 Task: Sort the products in the category "Soups" by price (lowest first).
Action: Mouse moved to (15, 118)
Screenshot: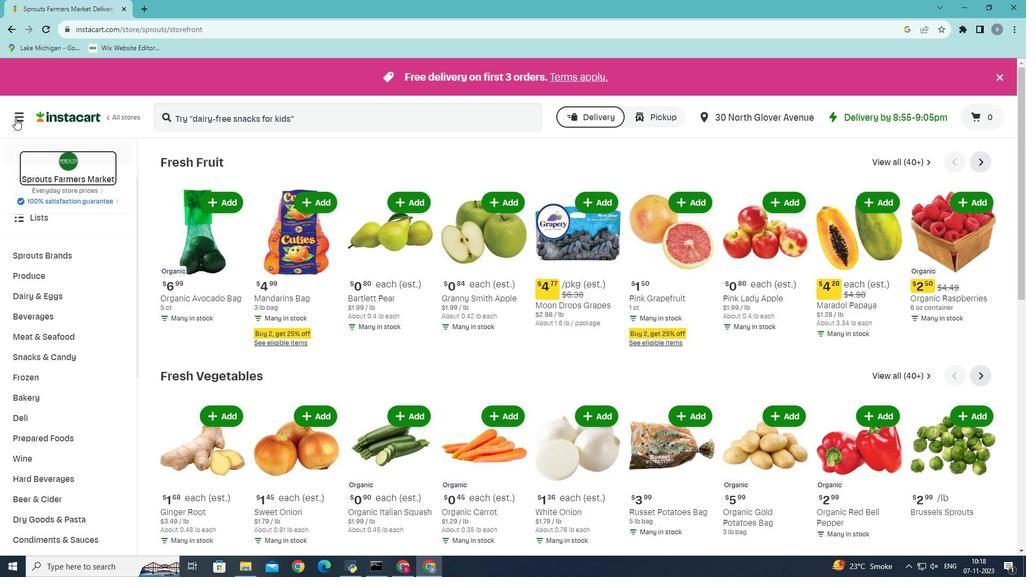 
Action: Mouse pressed left at (15, 118)
Screenshot: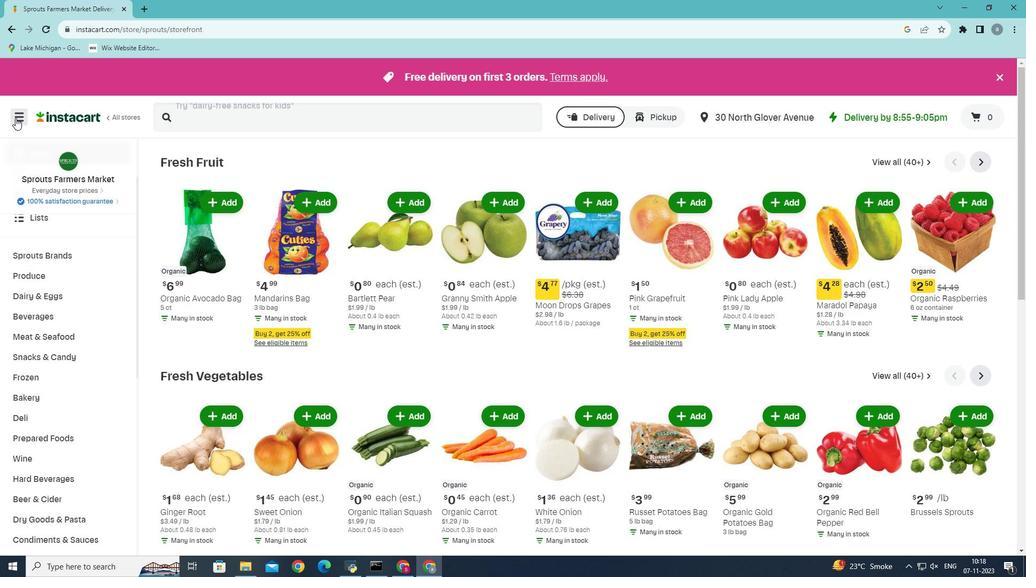 
Action: Mouse moved to (57, 297)
Screenshot: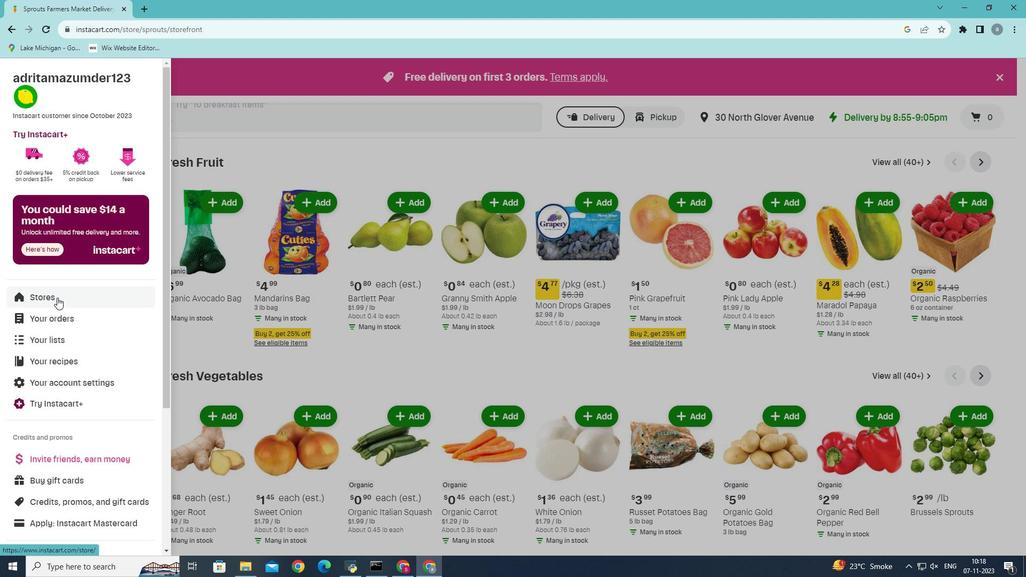 
Action: Mouse pressed left at (57, 297)
Screenshot: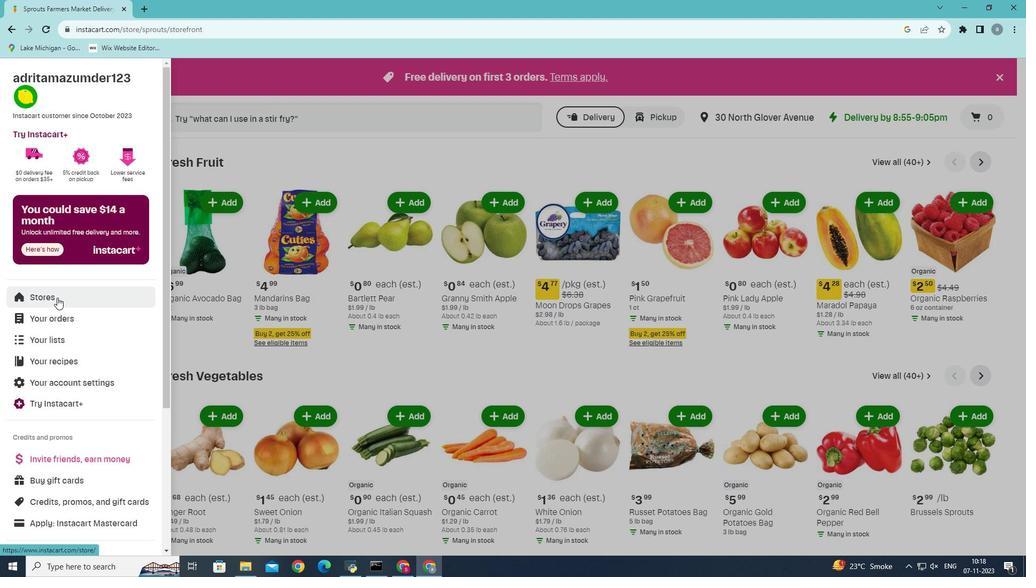
Action: Mouse moved to (252, 111)
Screenshot: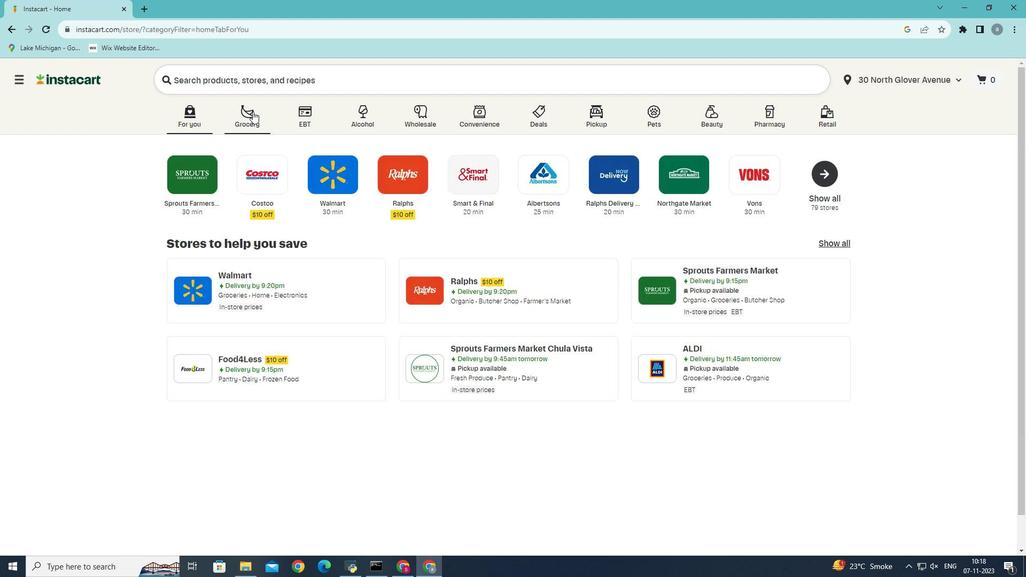 
Action: Mouse pressed left at (252, 111)
Screenshot: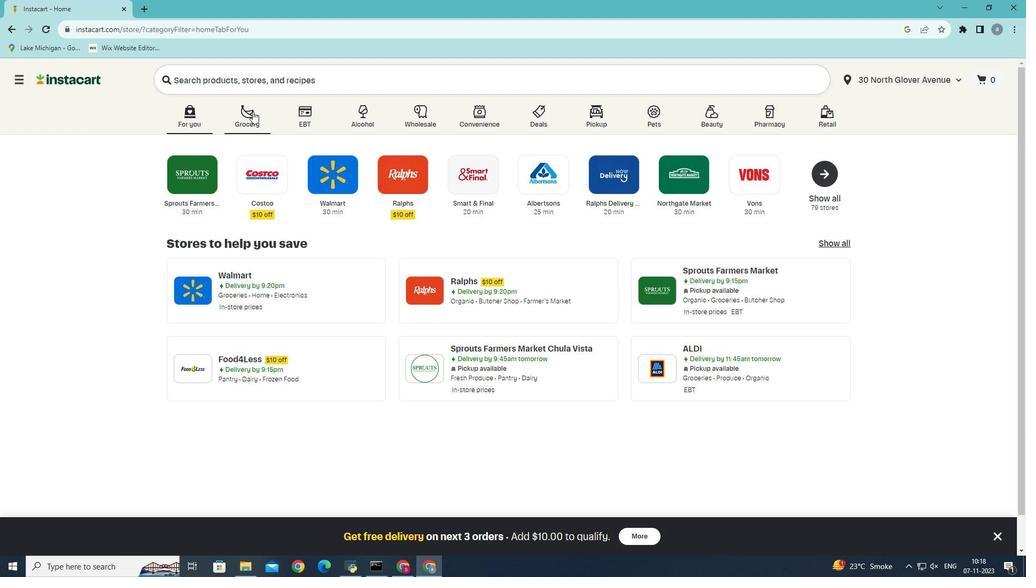
Action: Mouse moved to (246, 317)
Screenshot: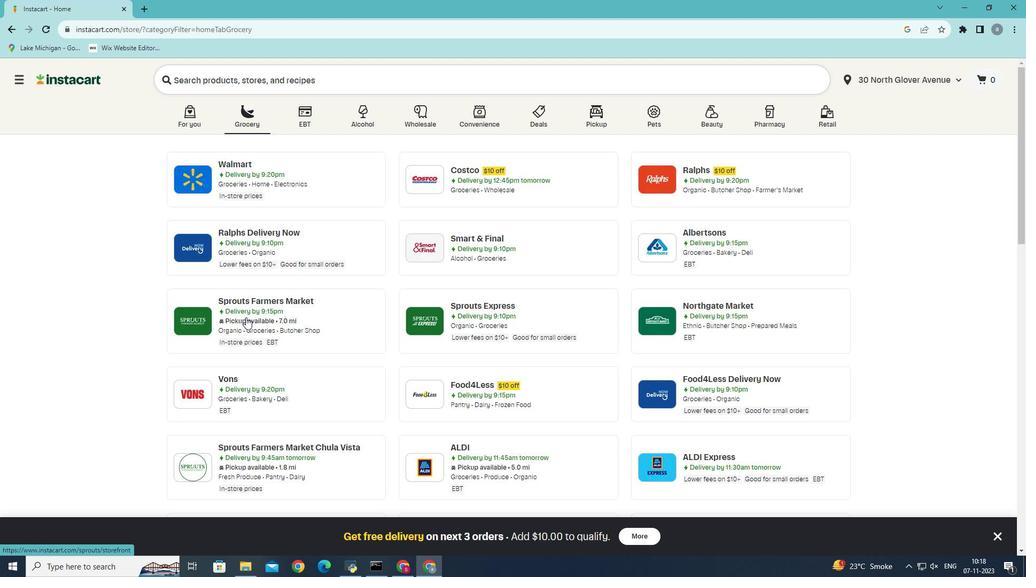 
Action: Mouse pressed left at (246, 317)
Screenshot: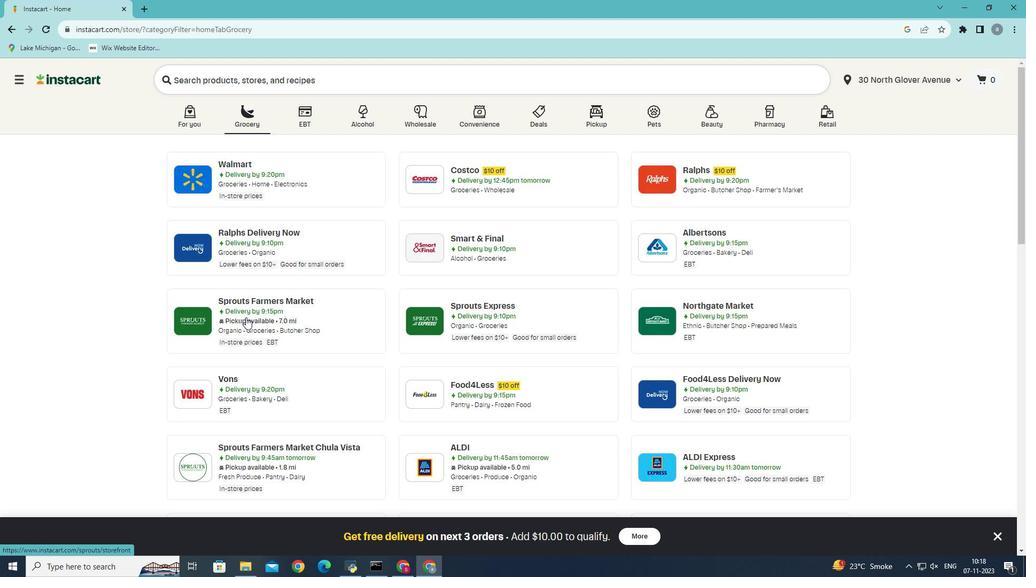 
Action: Mouse moved to (97, 397)
Screenshot: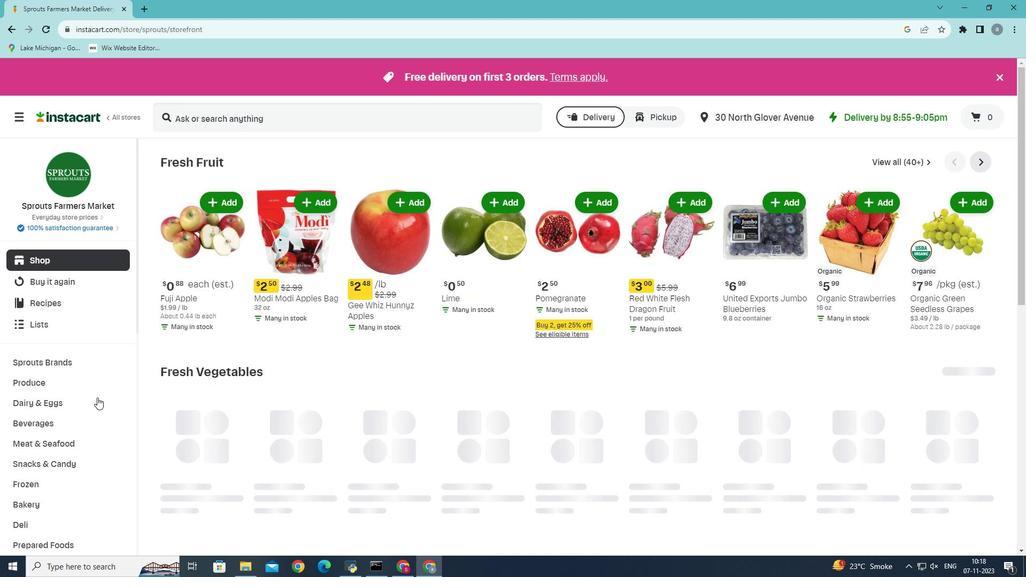 
Action: Mouse scrolled (97, 397) with delta (0, 0)
Screenshot: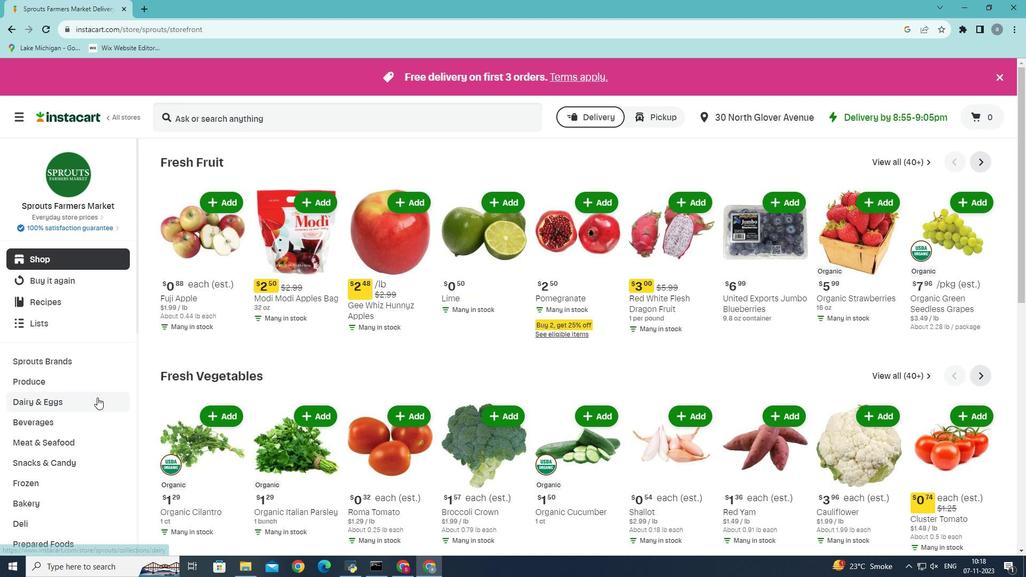 
Action: Mouse scrolled (97, 397) with delta (0, 0)
Screenshot: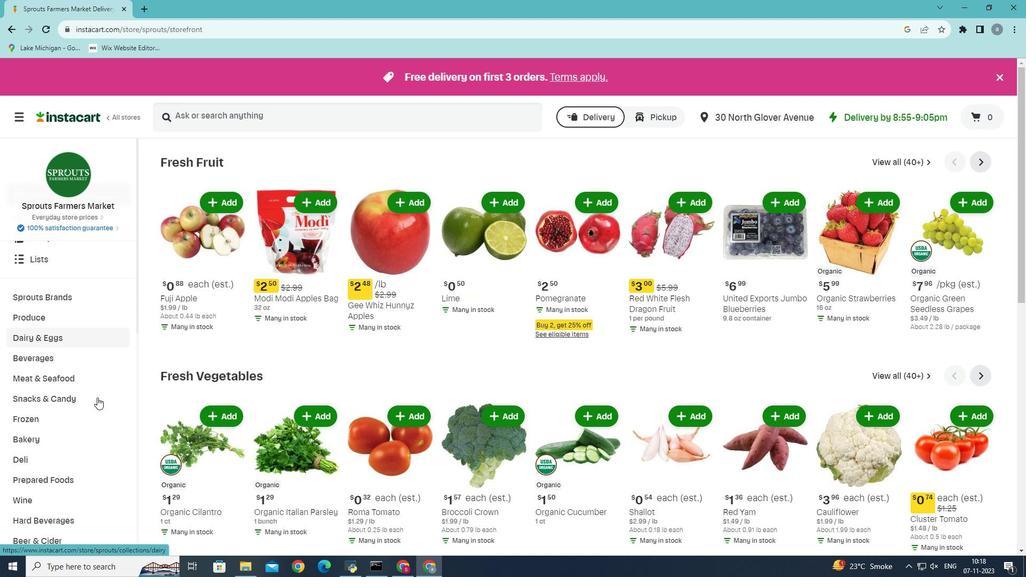 
Action: Mouse scrolled (97, 397) with delta (0, 0)
Screenshot: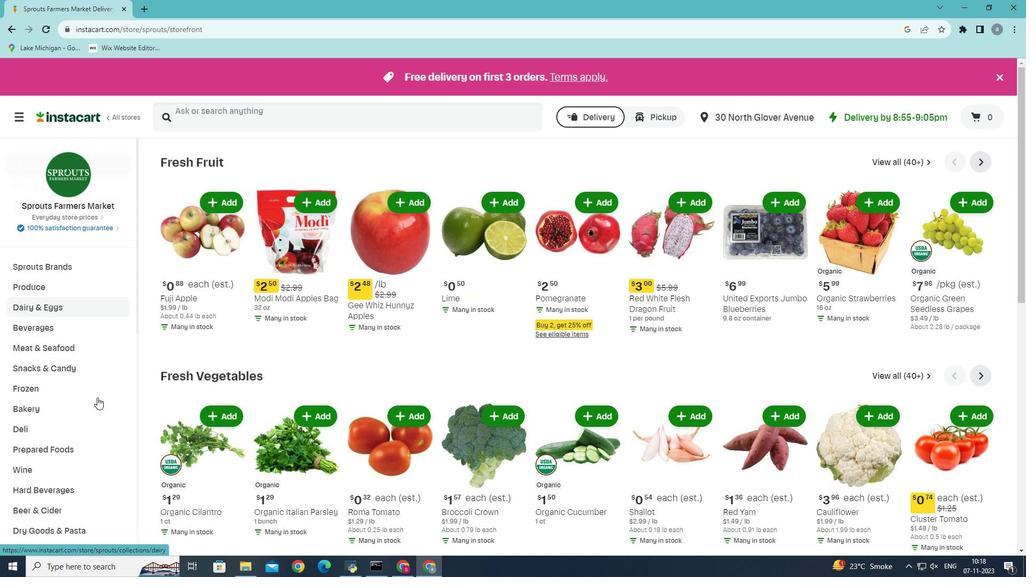 
Action: Mouse moved to (39, 386)
Screenshot: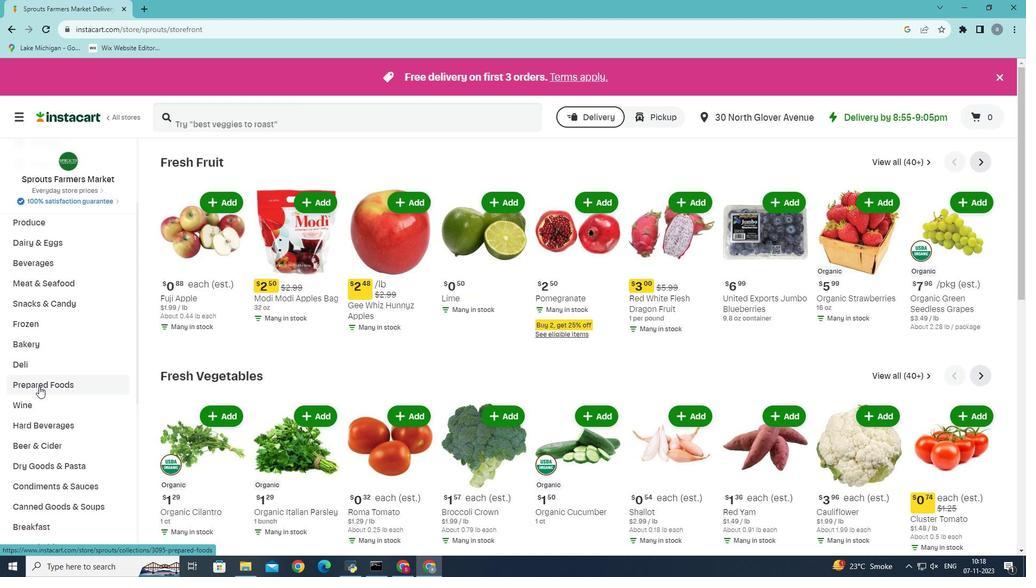 
Action: Mouse pressed left at (39, 386)
Screenshot: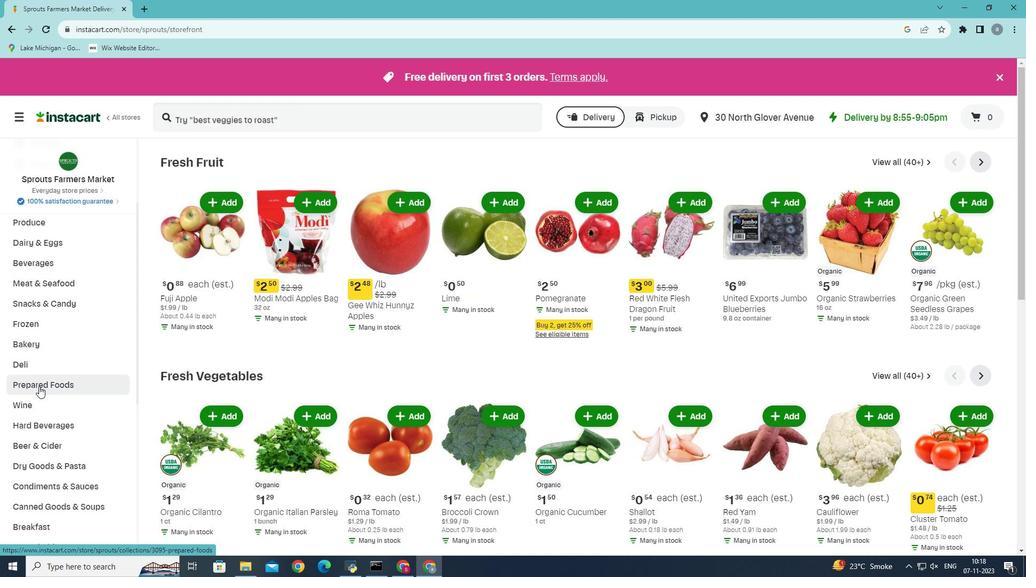 
Action: Mouse moved to (541, 193)
Screenshot: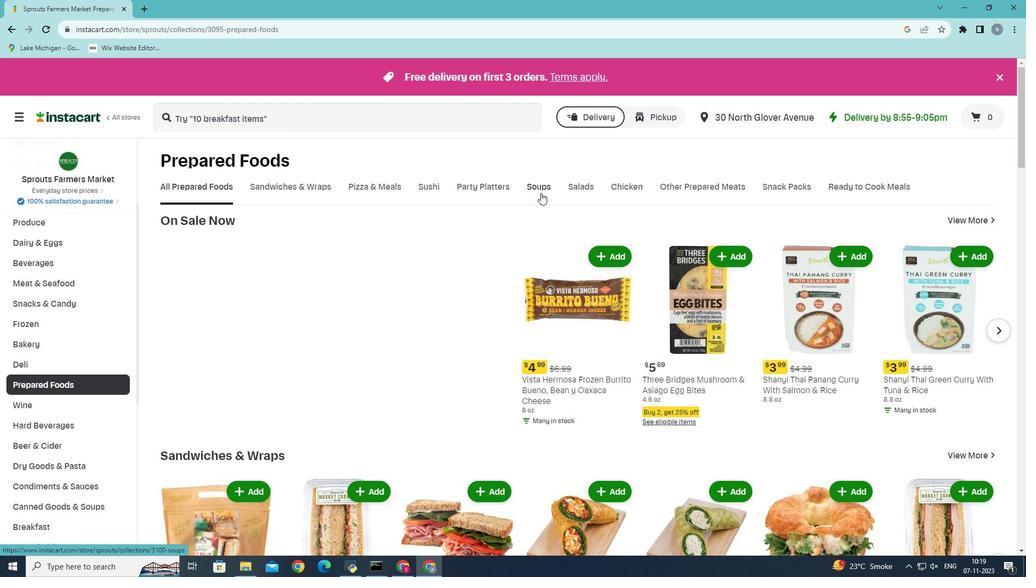 
Action: Mouse pressed left at (541, 193)
Screenshot: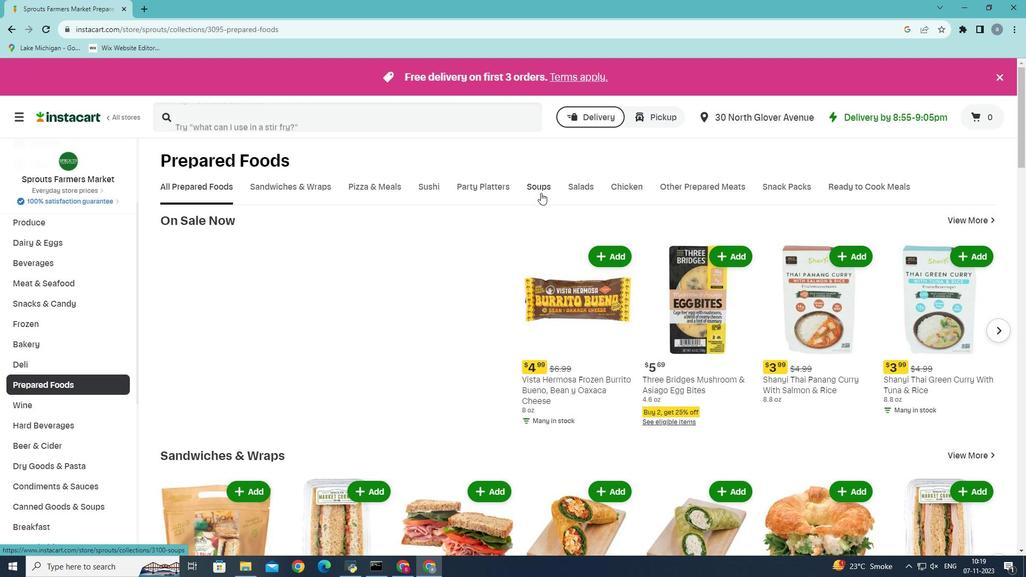 
Action: Mouse moved to (985, 223)
Screenshot: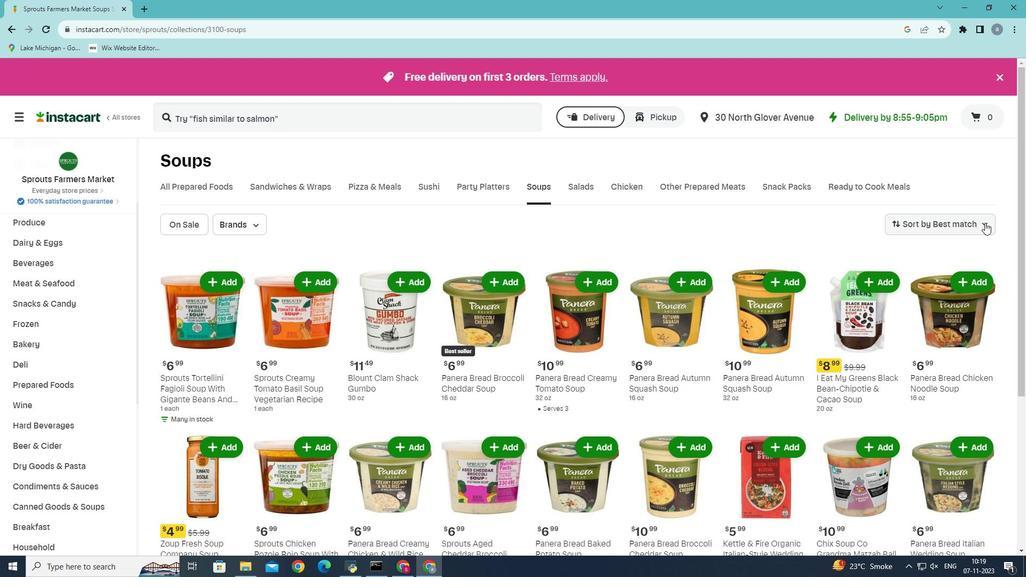 
Action: Mouse pressed left at (985, 223)
Screenshot: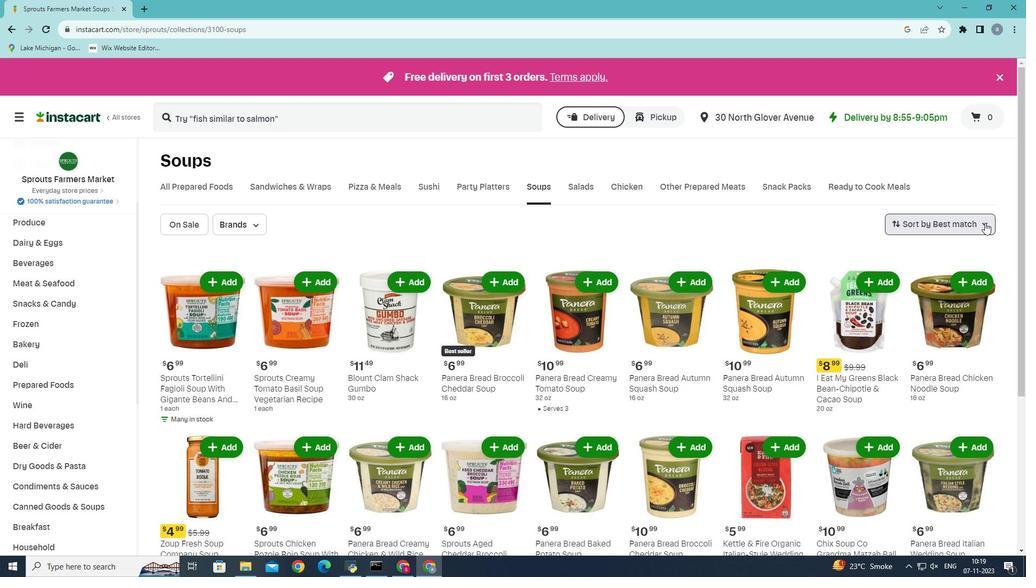 
Action: Mouse moved to (966, 277)
Screenshot: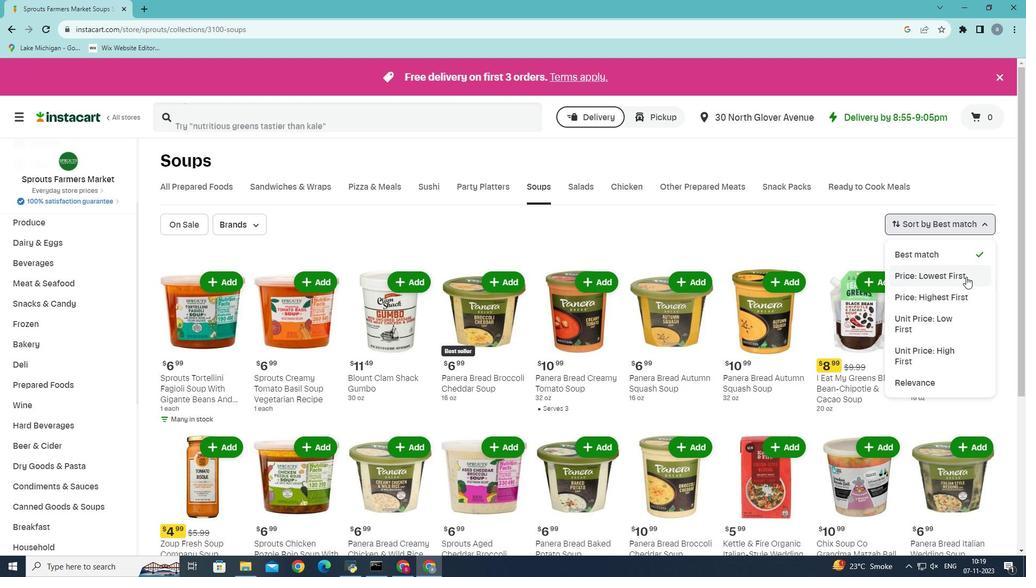 
Action: Mouse pressed left at (966, 277)
Screenshot: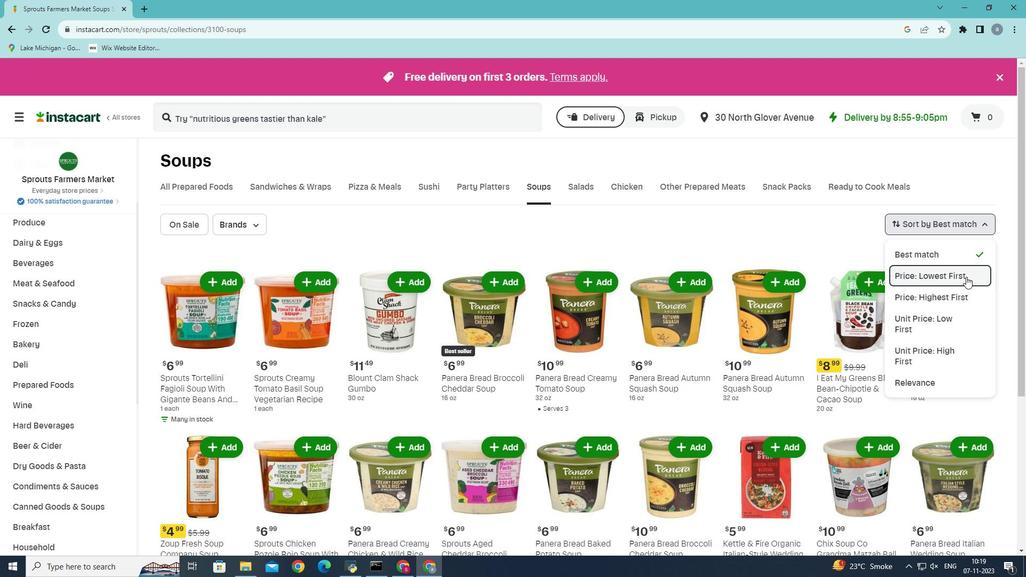
Action: Mouse moved to (966, 275)
Screenshot: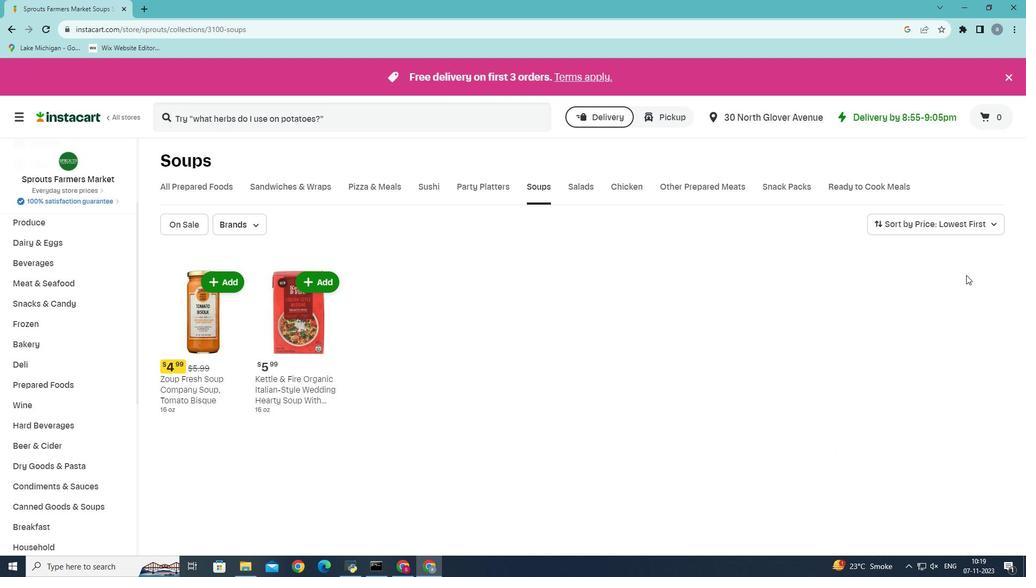 
